 Task: Create a due date automation trigger when advanced on, on the monday of the week before a card is due add dates with a start date at 11:00 AM.
Action: Mouse moved to (1054, 86)
Screenshot: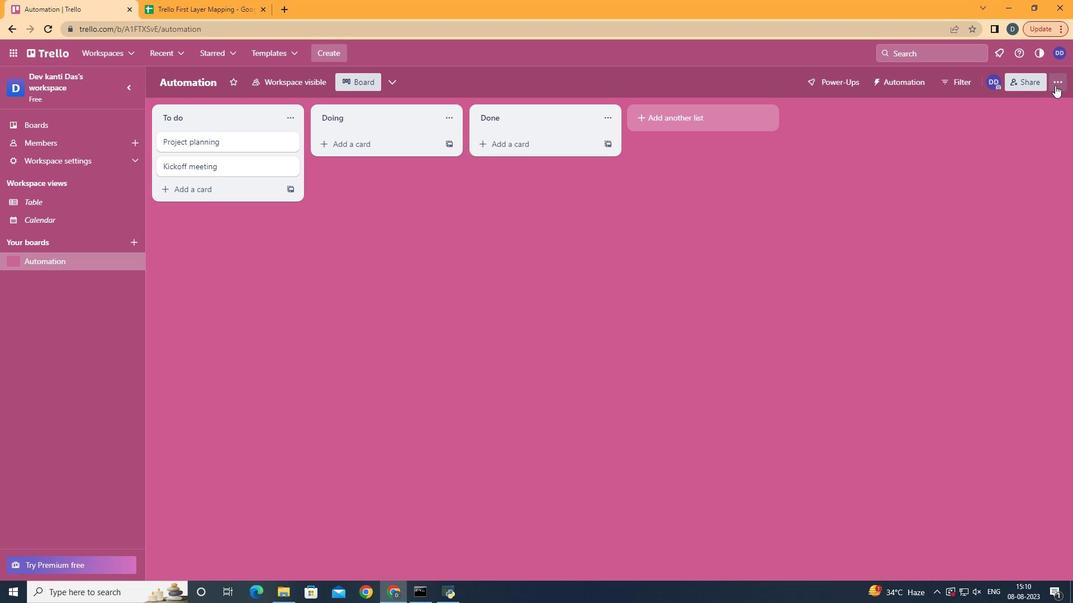 
Action: Mouse pressed left at (1054, 86)
Screenshot: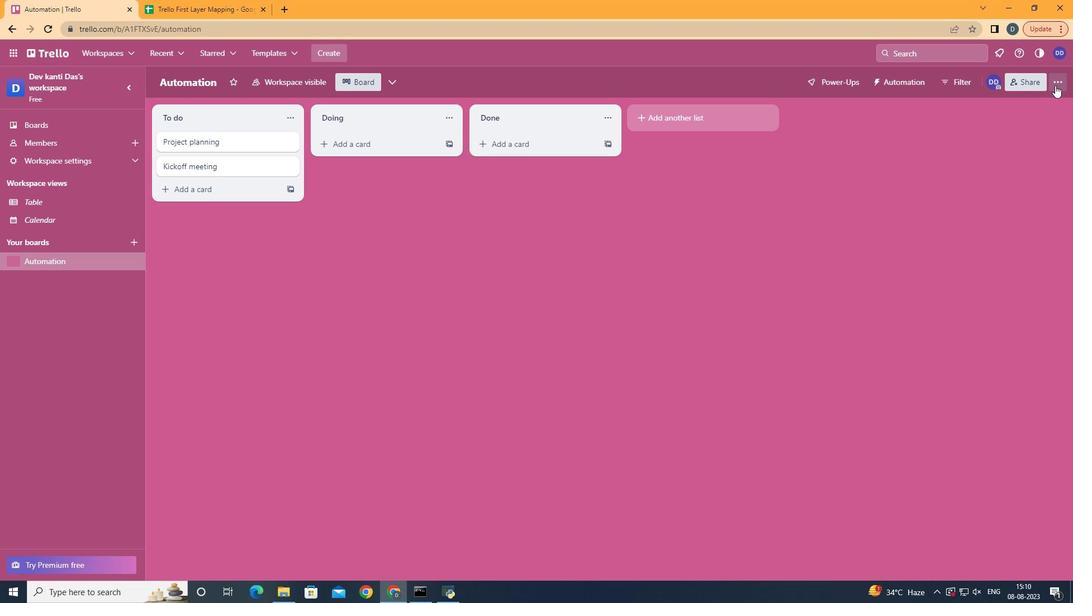 
Action: Mouse moved to (982, 232)
Screenshot: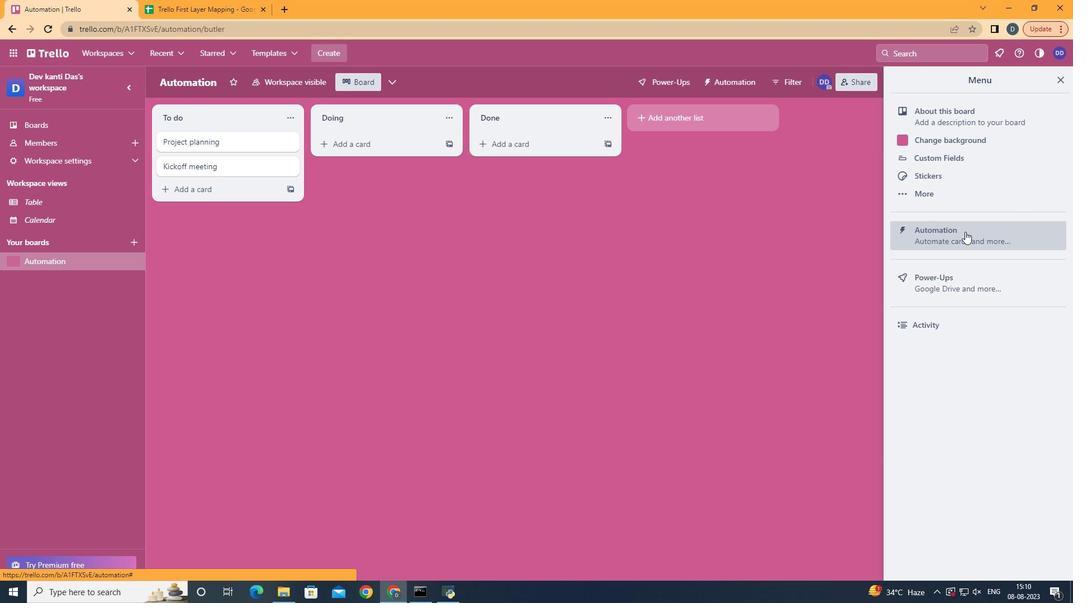 
Action: Mouse pressed left at (994, 234)
Screenshot: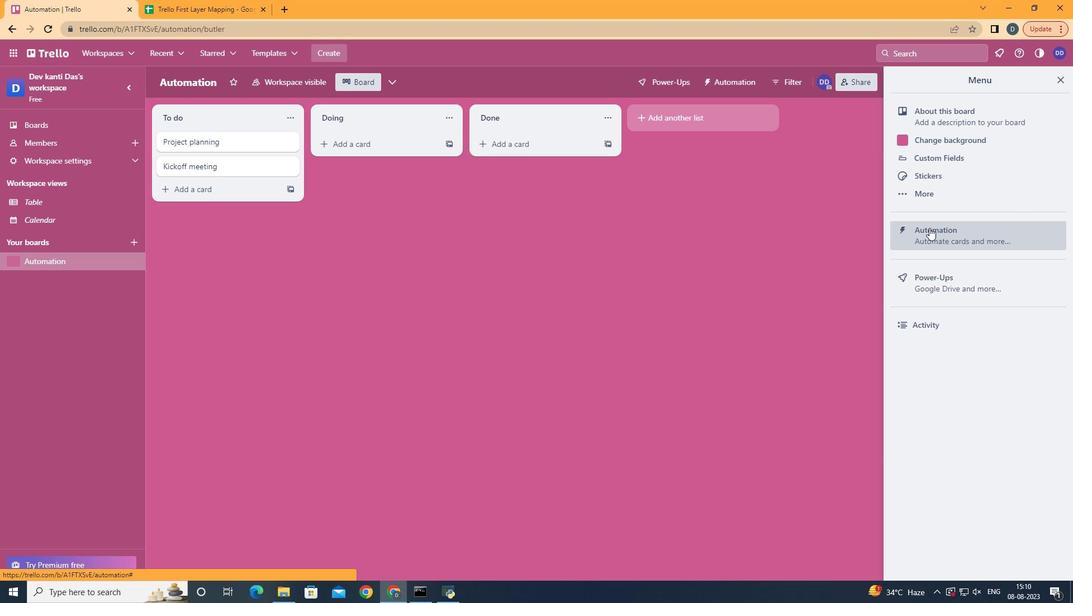 
Action: Mouse moved to (201, 225)
Screenshot: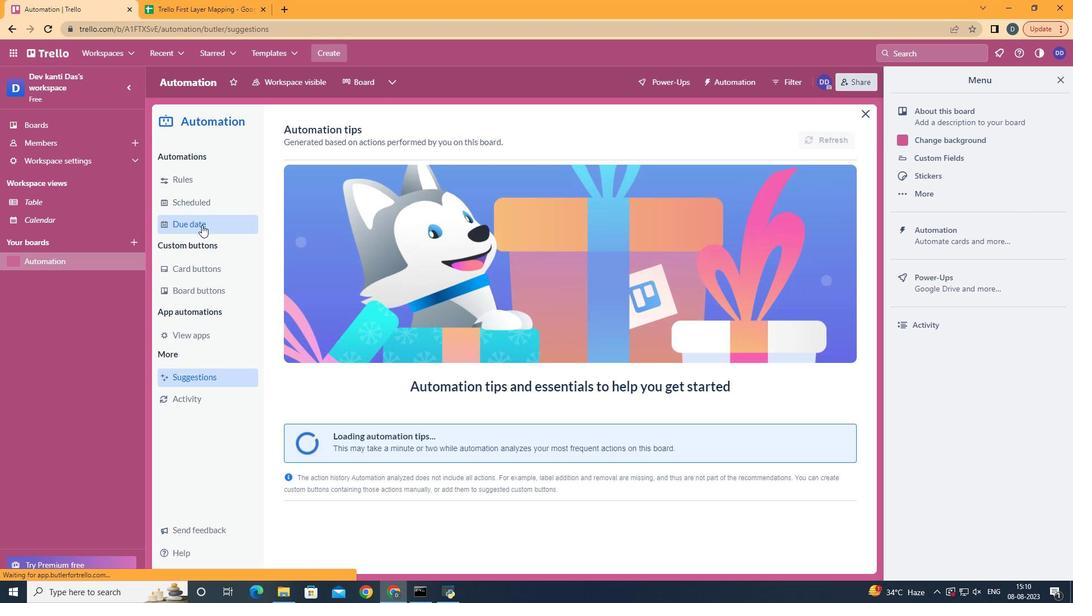
Action: Mouse pressed left at (201, 225)
Screenshot: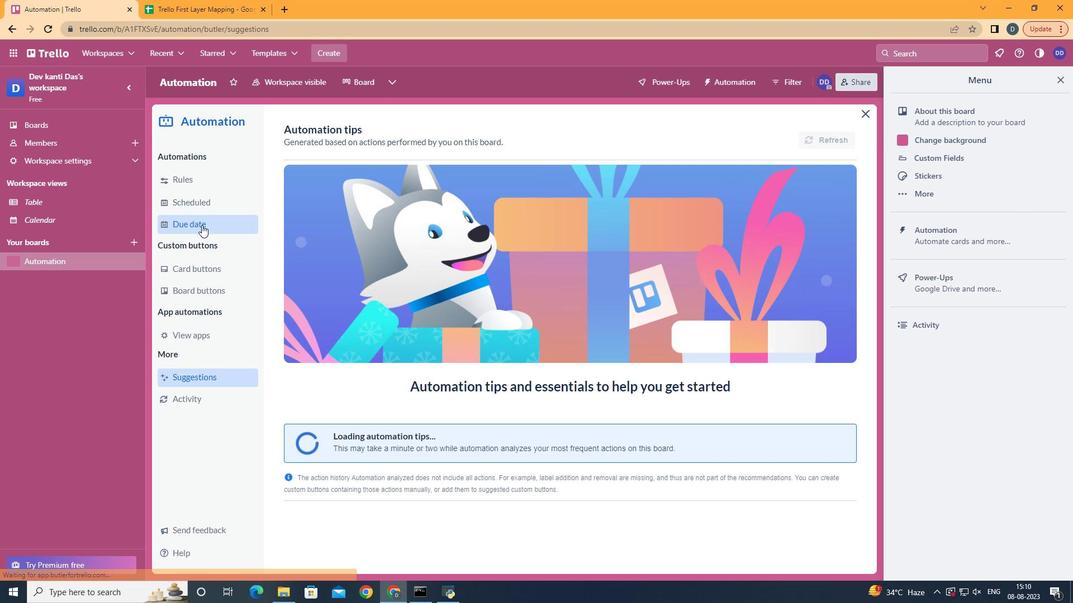 
Action: Mouse moved to (778, 128)
Screenshot: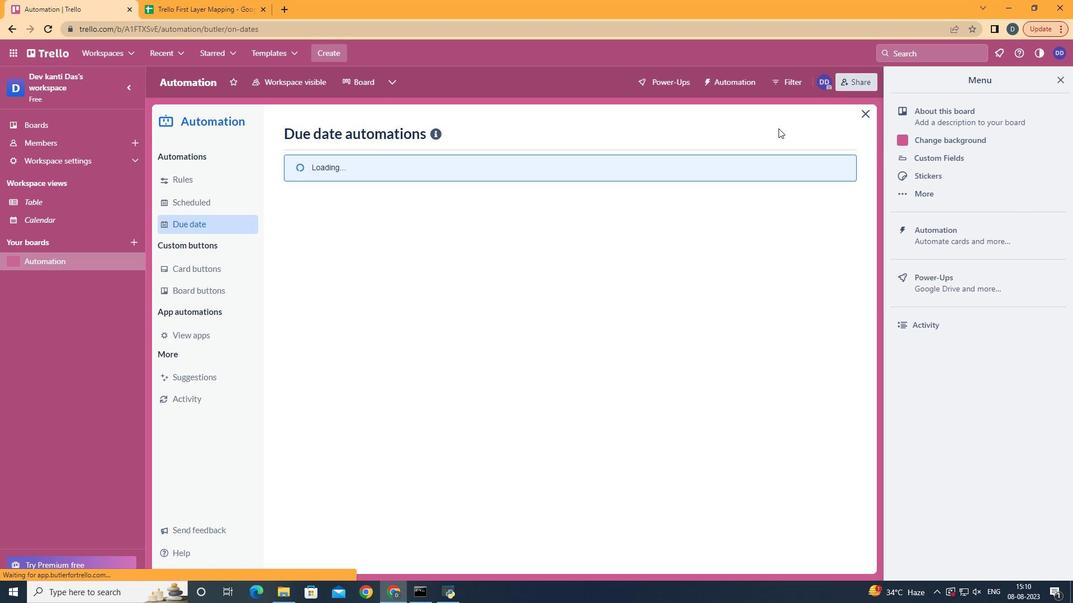 
Action: Mouse pressed left at (778, 128)
Screenshot: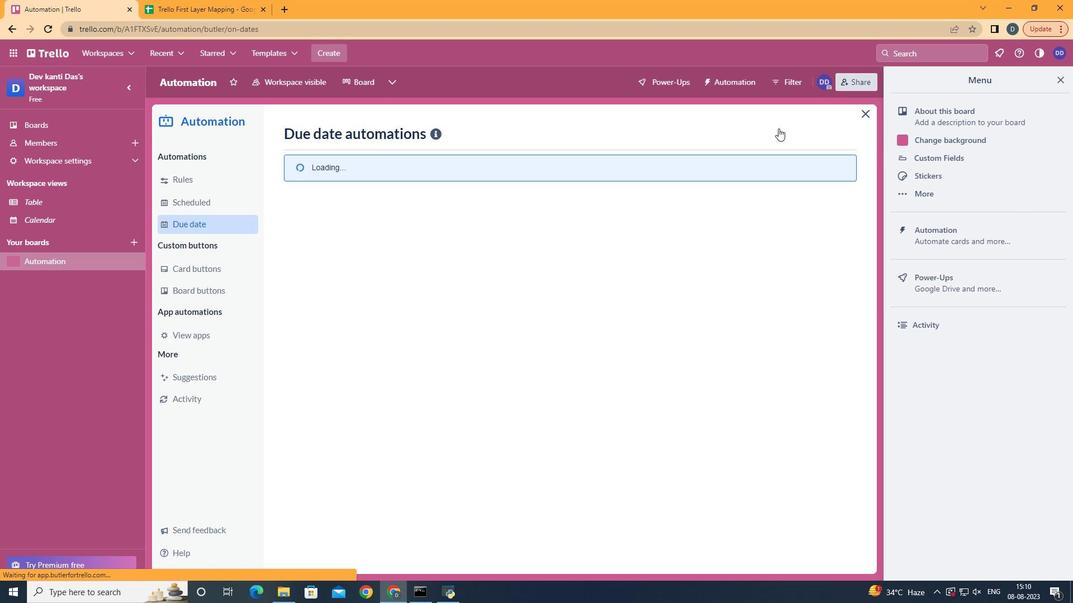 
Action: Mouse moved to (778, 128)
Screenshot: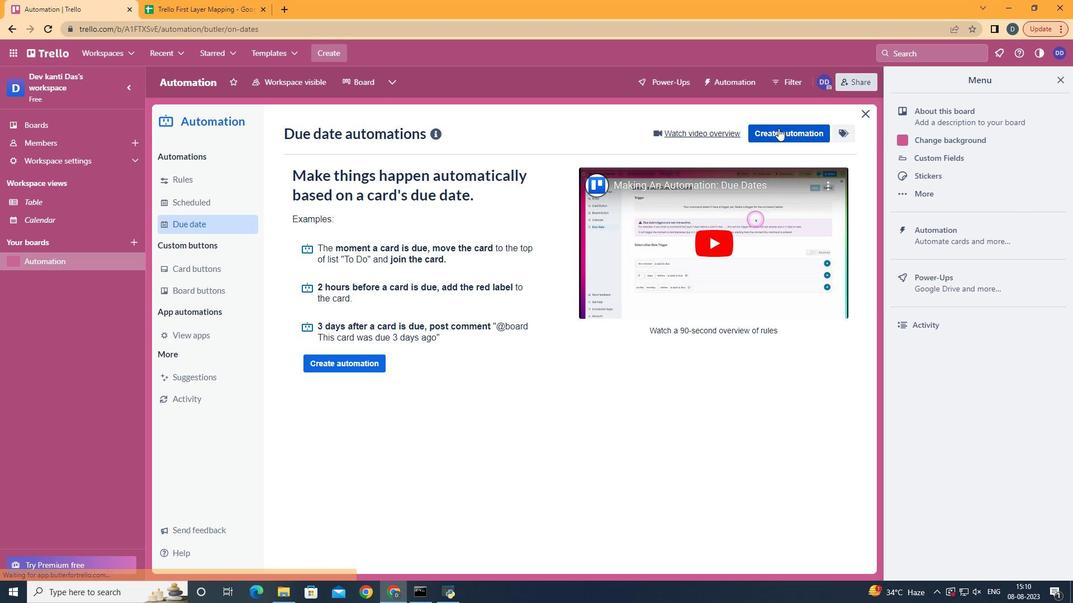 
Action: Mouse pressed left at (778, 128)
Screenshot: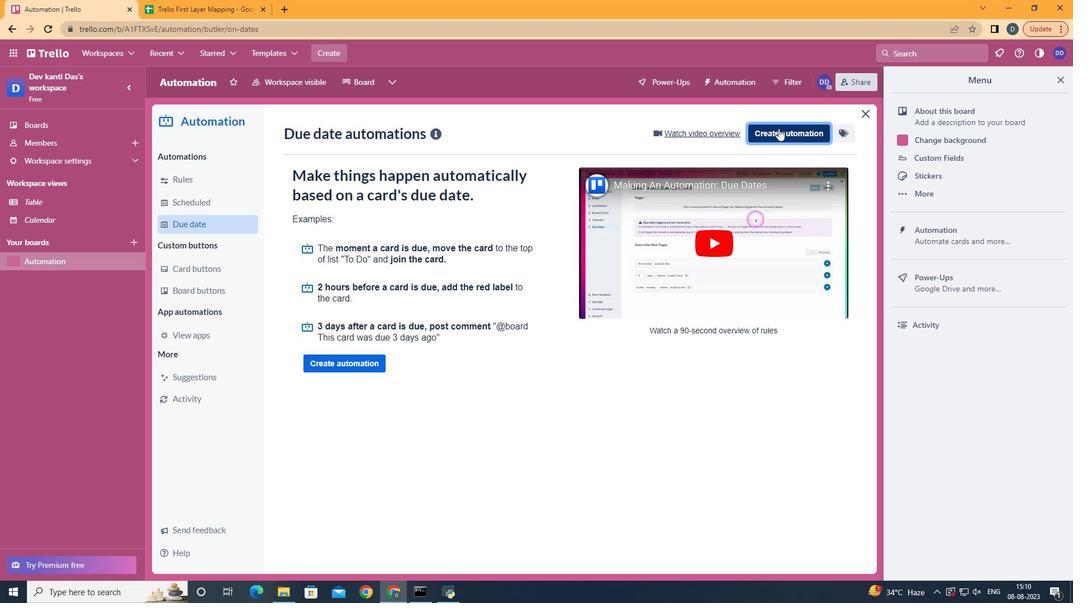 
Action: Mouse moved to (560, 244)
Screenshot: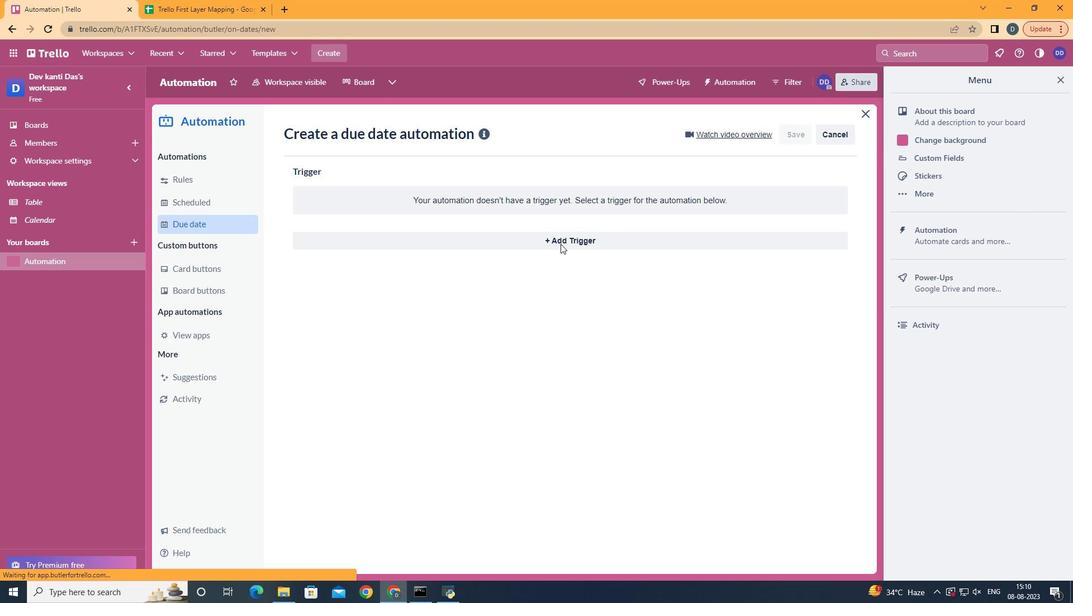 
Action: Mouse pressed left at (560, 244)
Screenshot: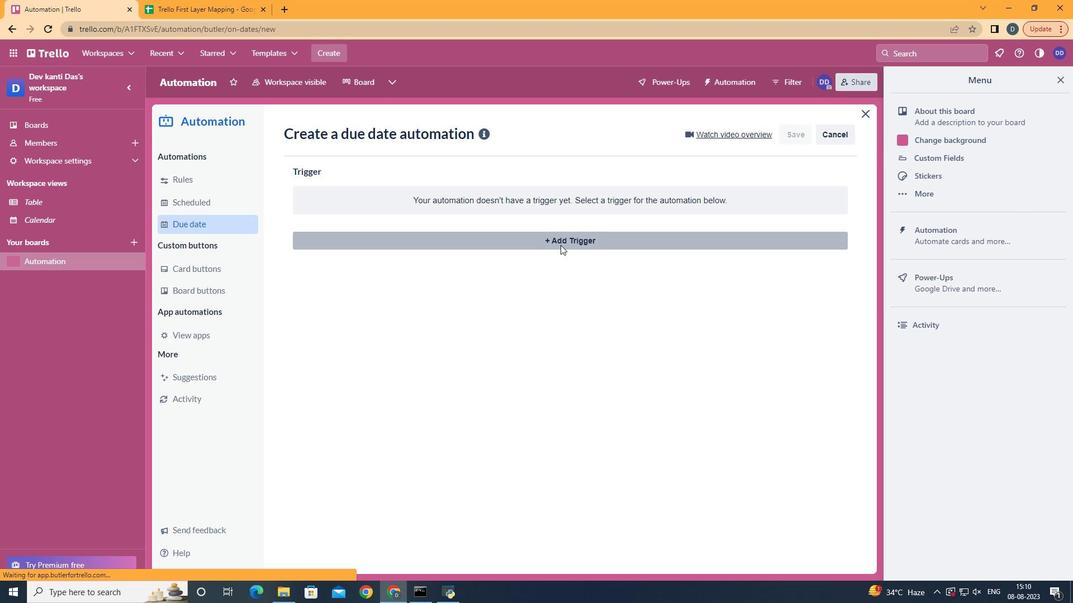 
Action: Mouse moved to (382, 538)
Screenshot: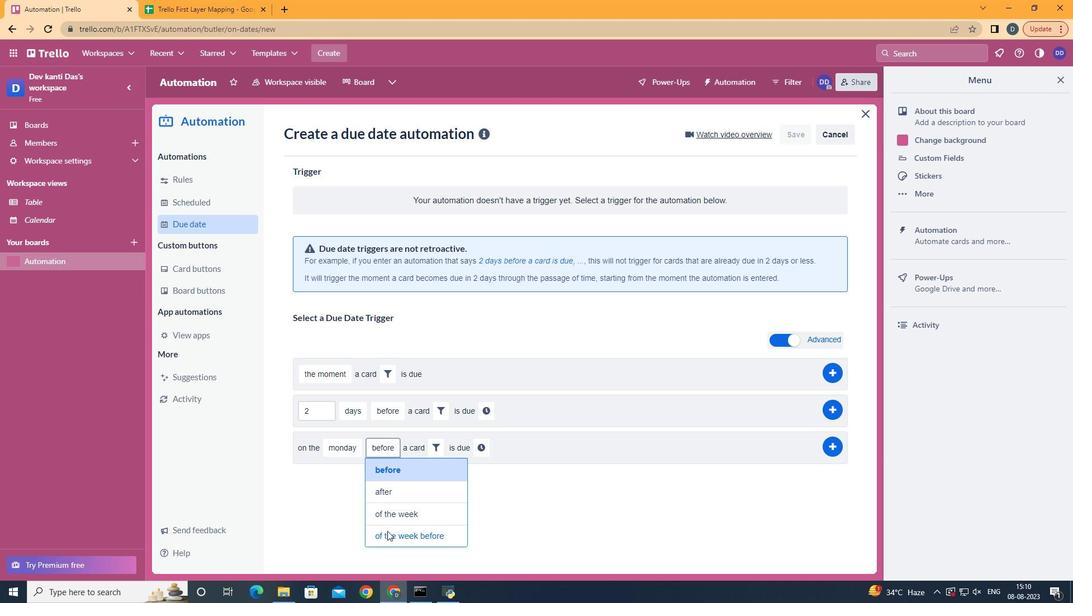 
Action: Mouse pressed left at (382, 538)
Screenshot: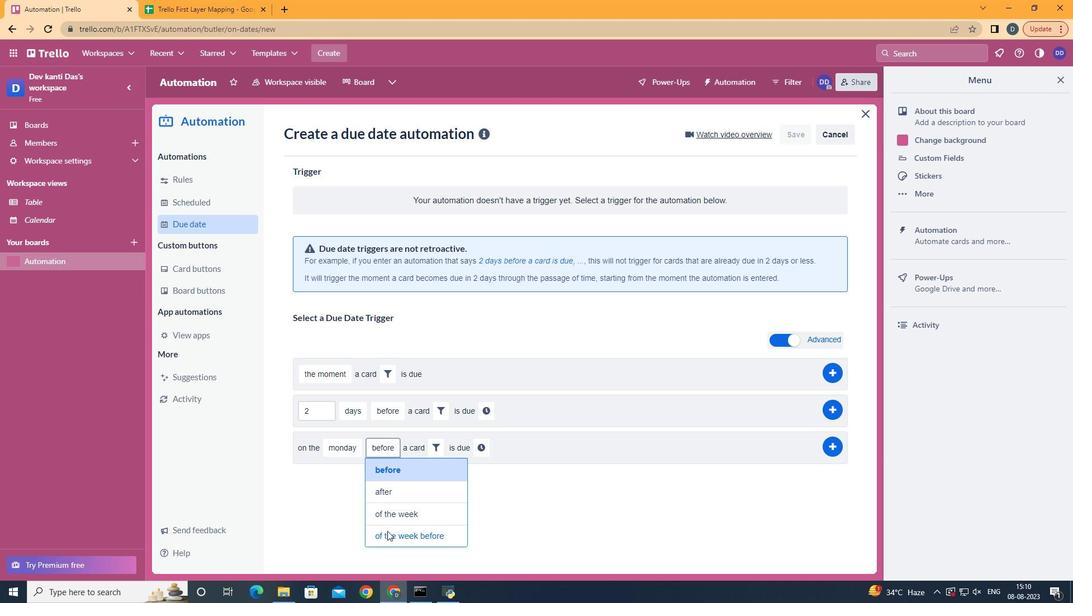 
Action: Mouse moved to (483, 449)
Screenshot: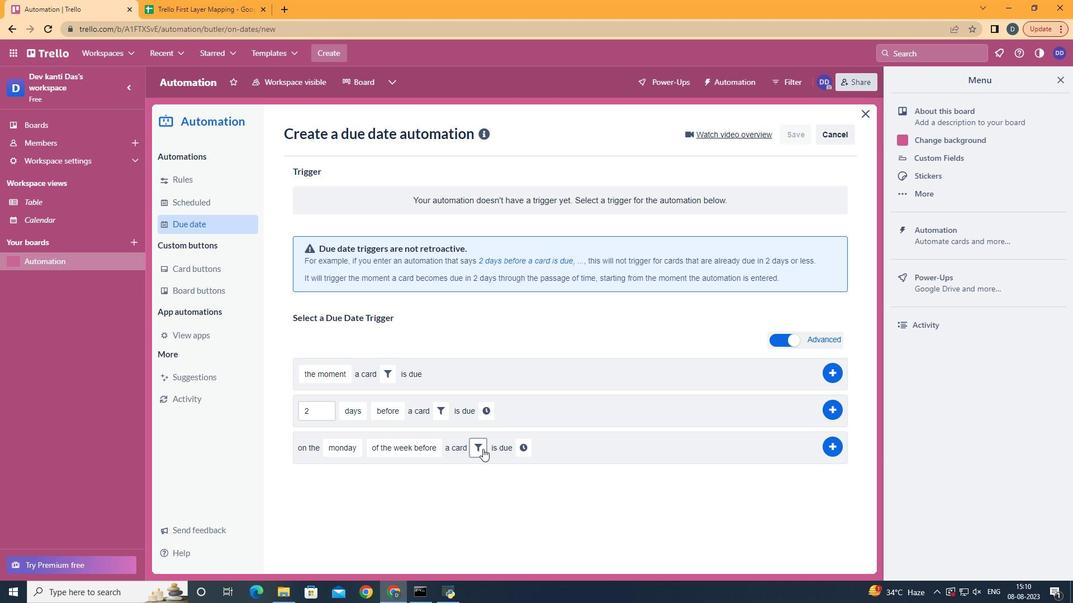
Action: Mouse pressed left at (483, 449)
Screenshot: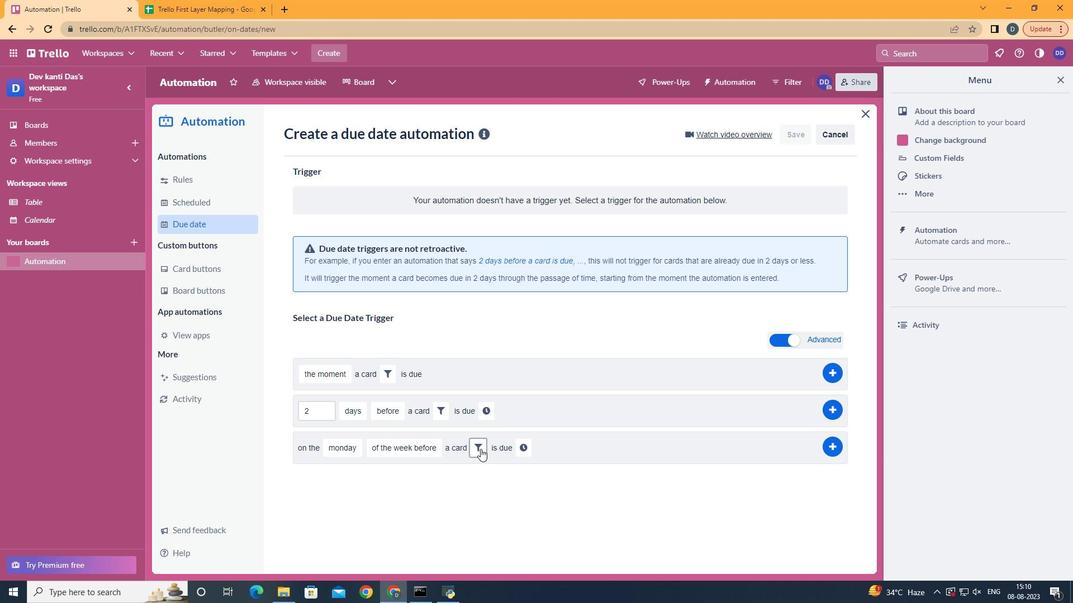
Action: Mouse moved to (545, 480)
Screenshot: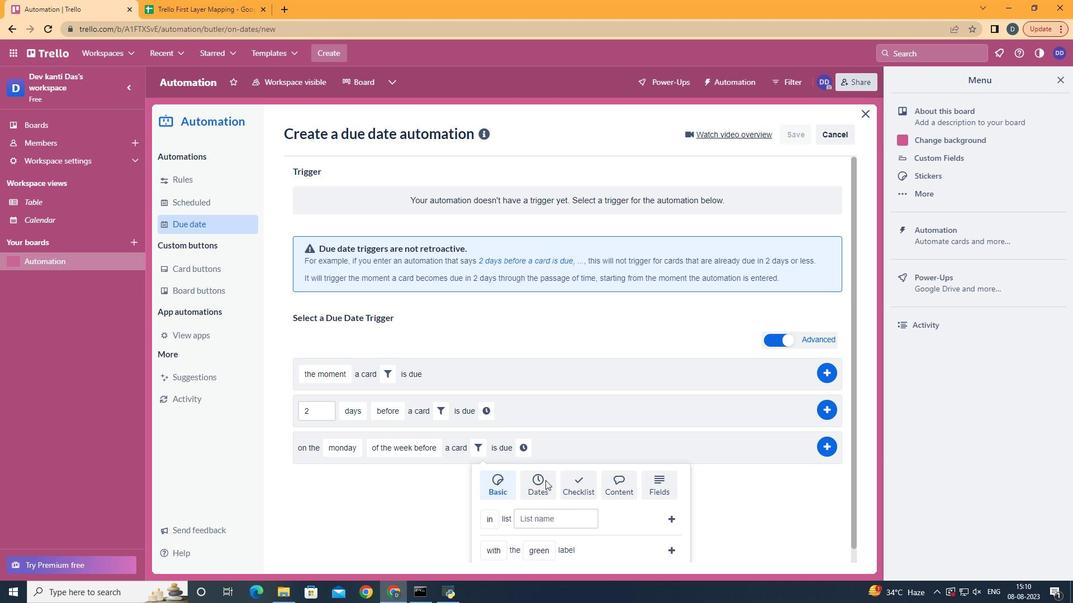 
Action: Mouse pressed left at (545, 480)
Screenshot: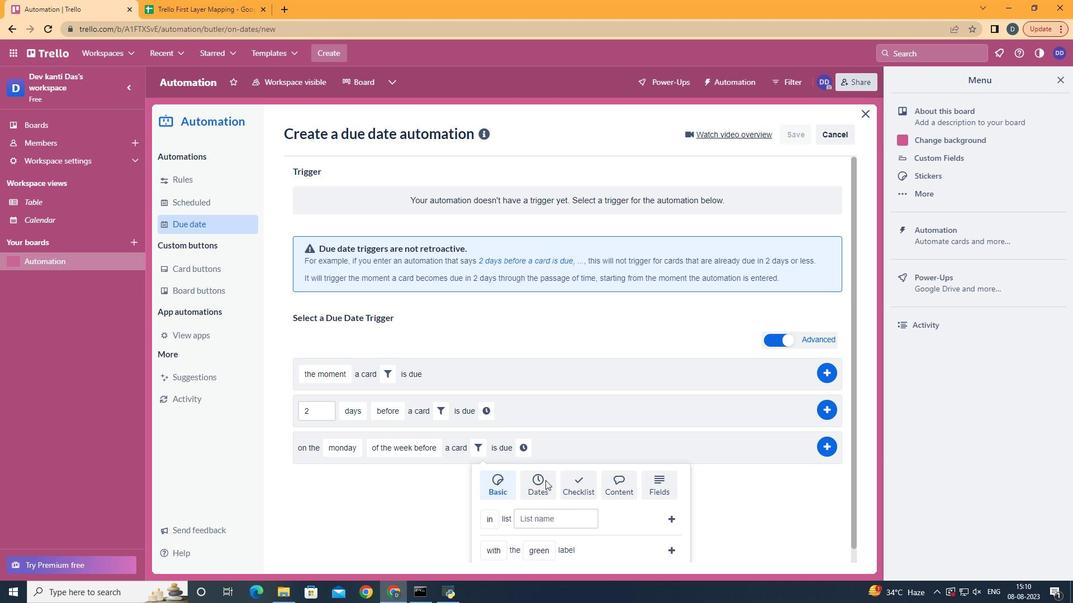 
Action: Mouse scrolled (545, 480) with delta (0, 0)
Screenshot: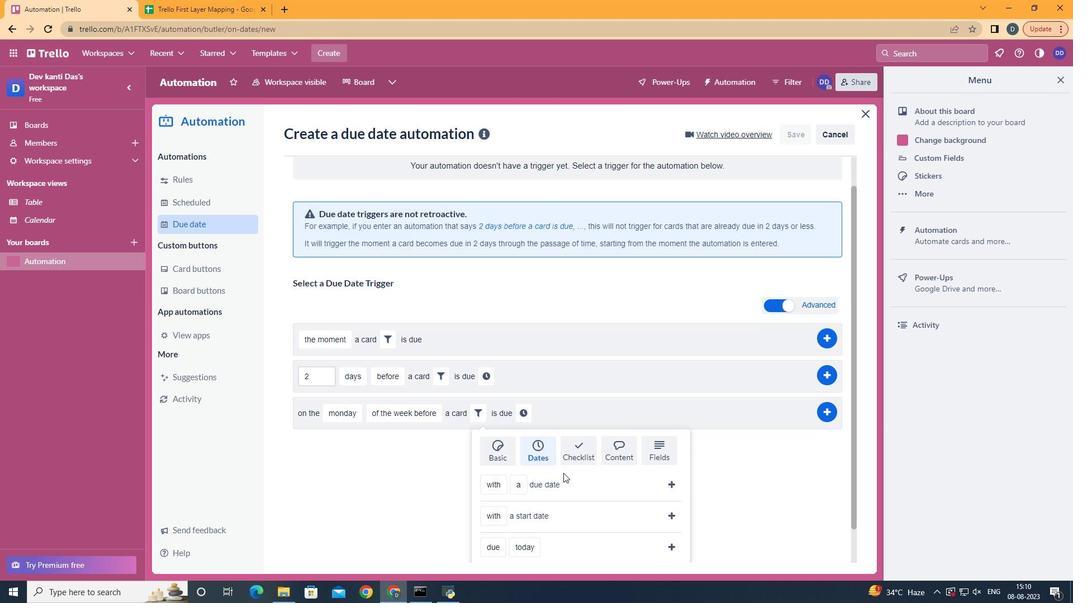 
Action: Mouse scrolled (545, 480) with delta (0, 0)
Screenshot: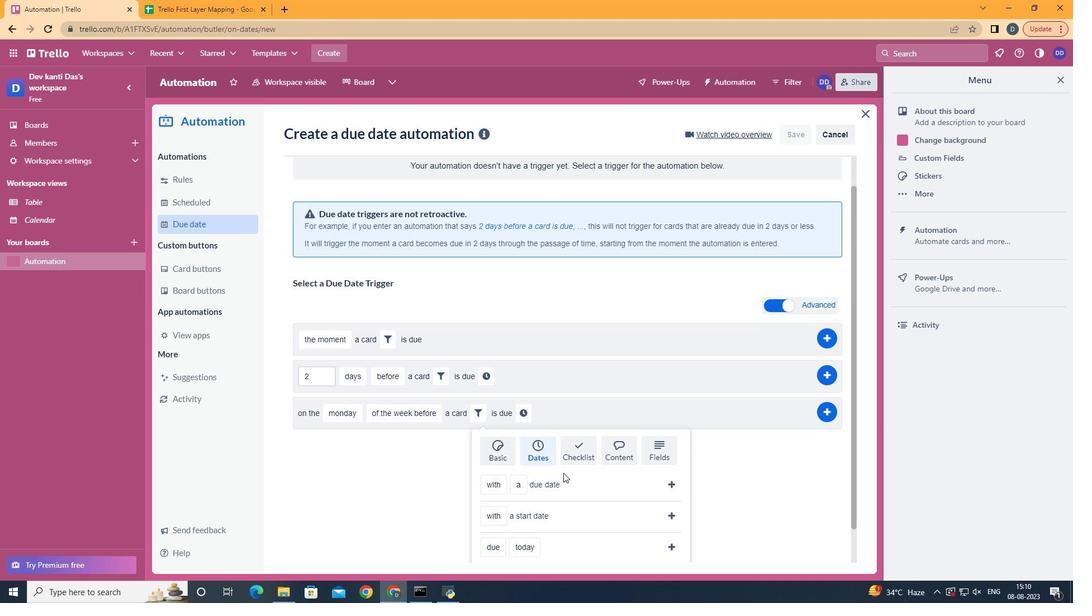 
Action: Mouse scrolled (545, 480) with delta (0, 0)
Screenshot: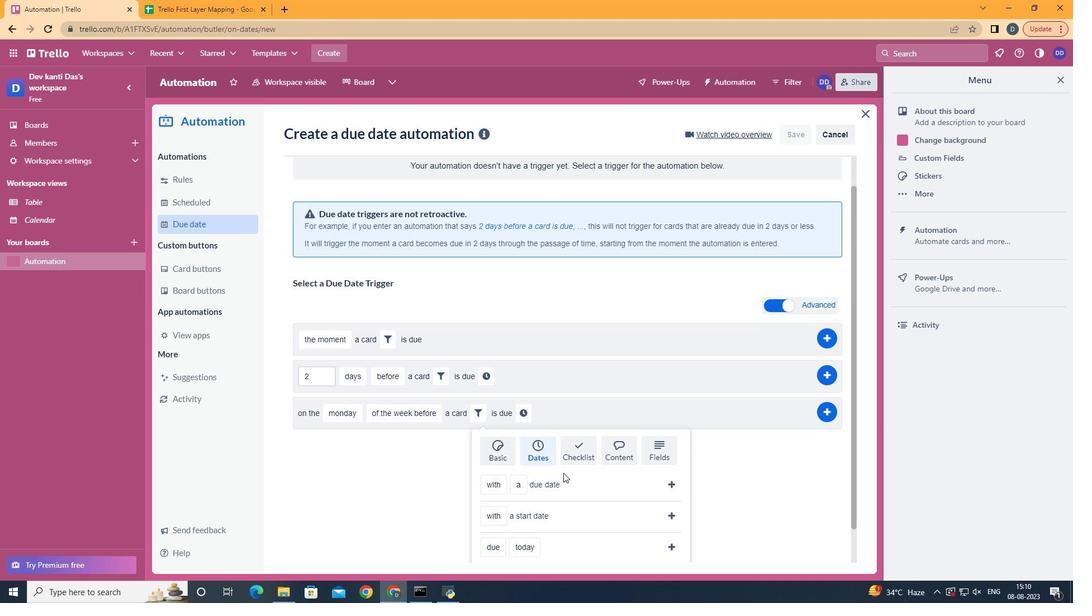 
Action: Mouse moved to (550, 480)
Screenshot: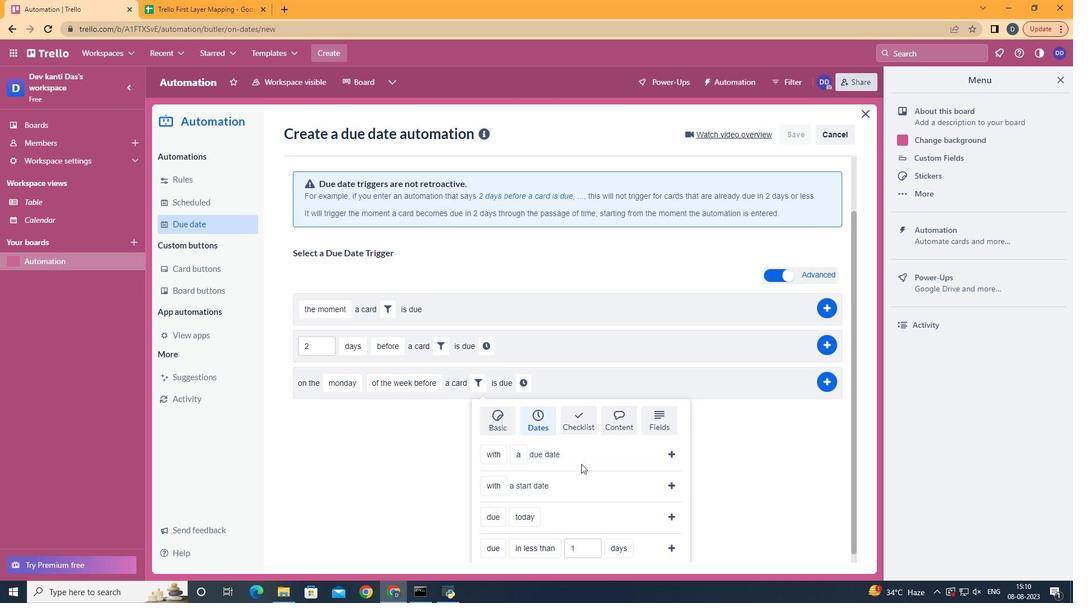 
Action: Mouse scrolled (550, 480) with delta (0, 0)
Screenshot: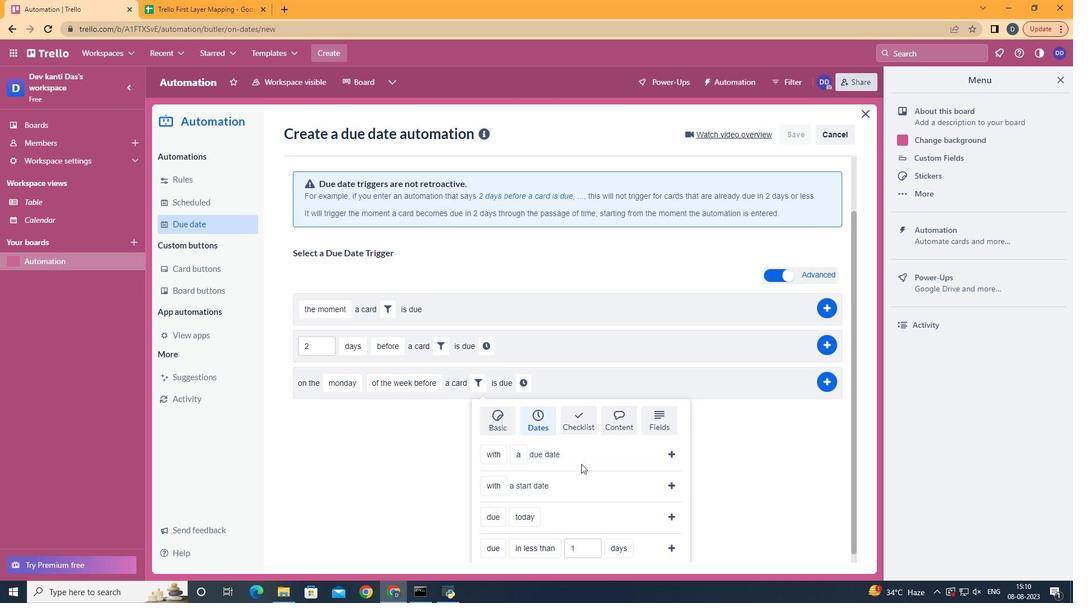 
Action: Mouse moved to (500, 494)
Screenshot: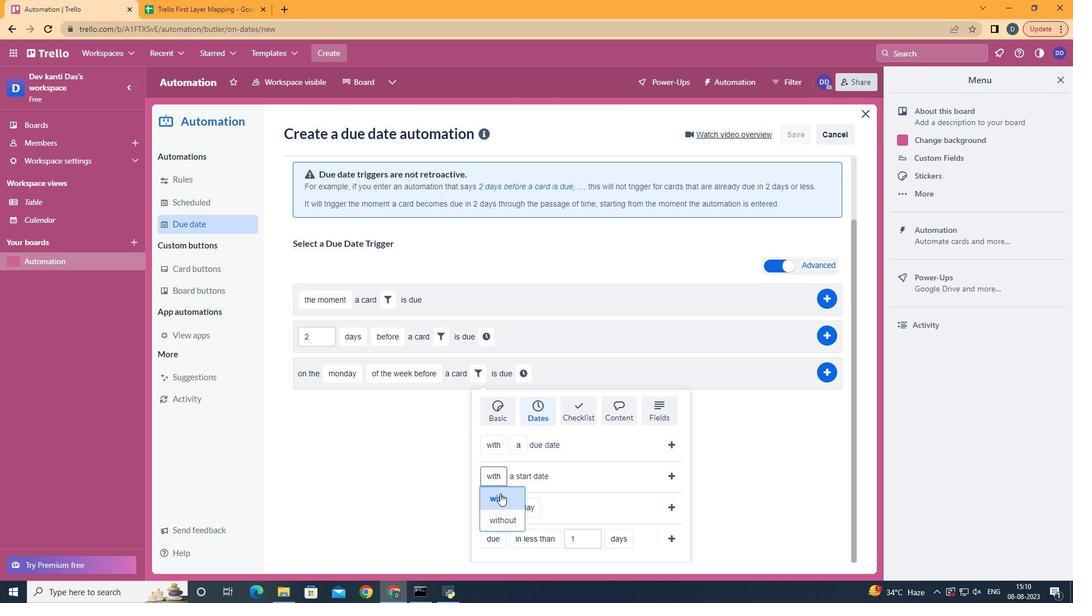 
Action: Mouse pressed left at (500, 494)
Screenshot: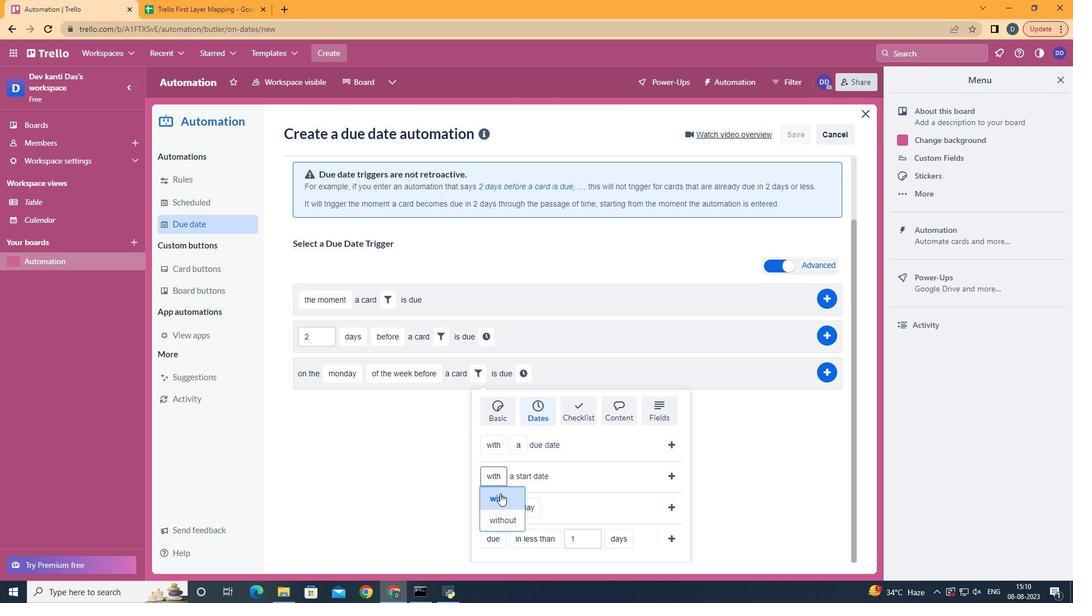 
Action: Mouse moved to (666, 478)
Screenshot: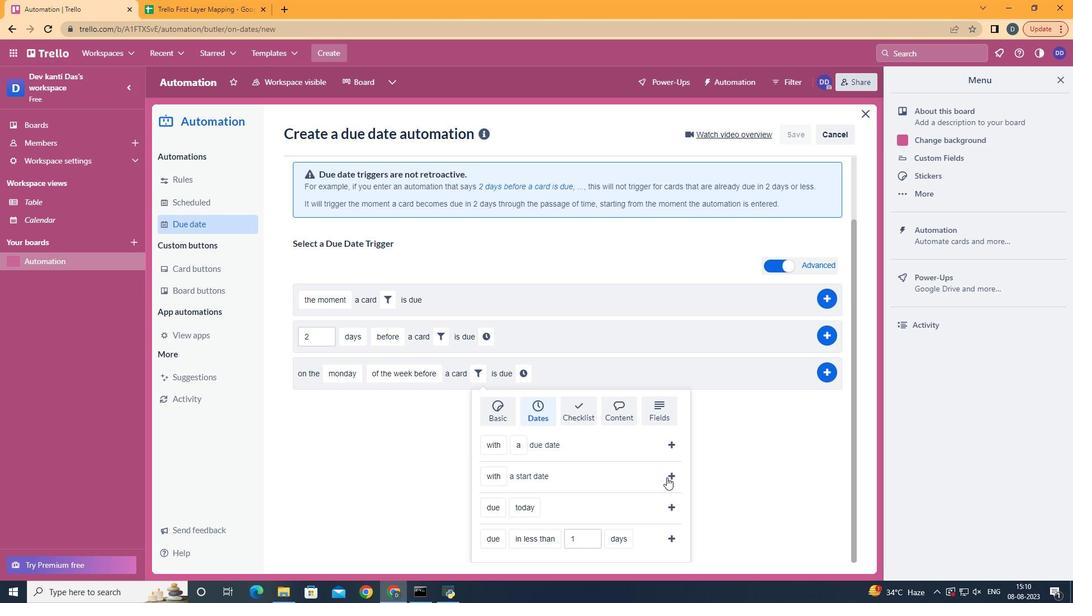 
Action: Mouse pressed left at (666, 478)
Screenshot: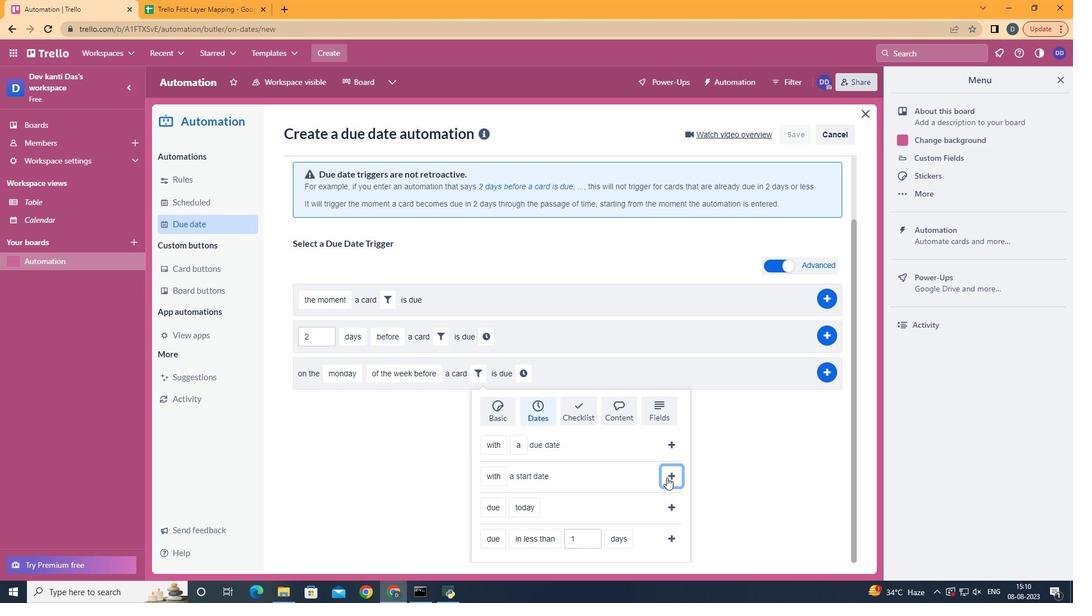 
Action: Mouse moved to (604, 451)
Screenshot: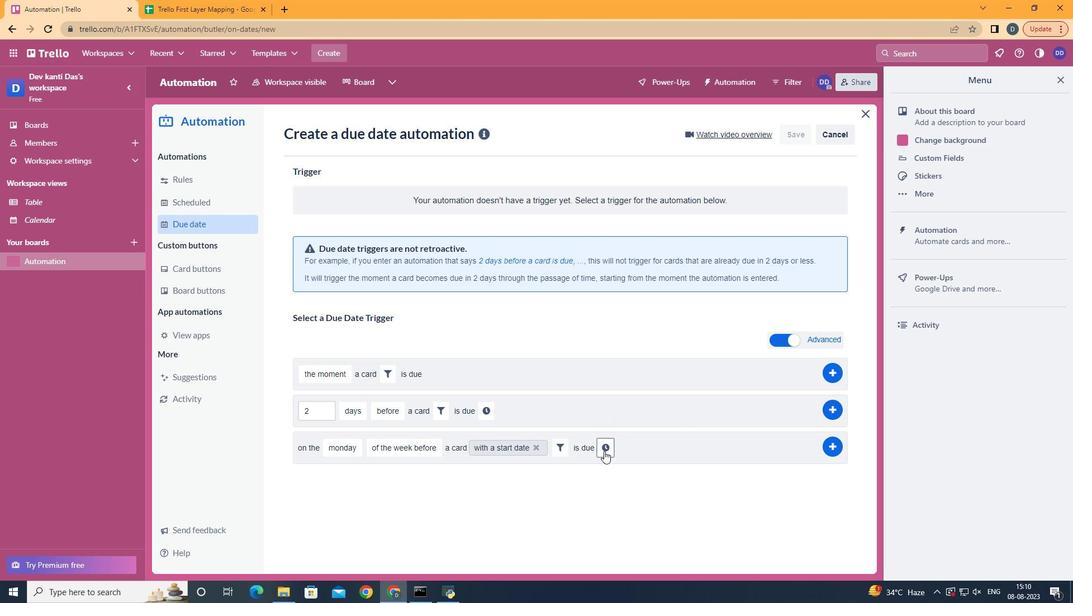 
Action: Mouse pressed left at (604, 451)
Screenshot: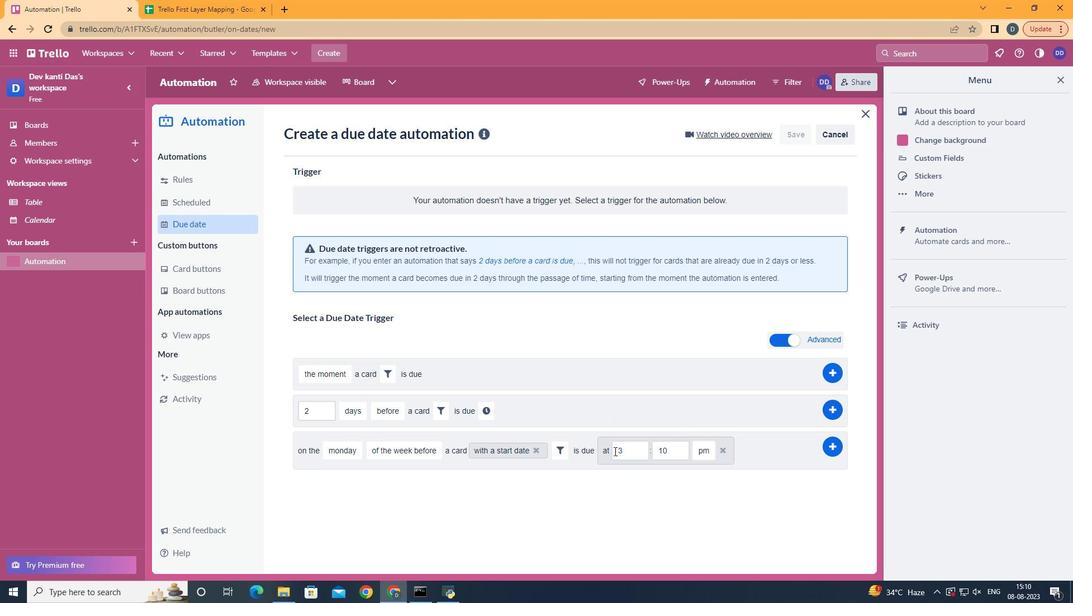 
Action: Mouse moved to (634, 451)
Screenshot: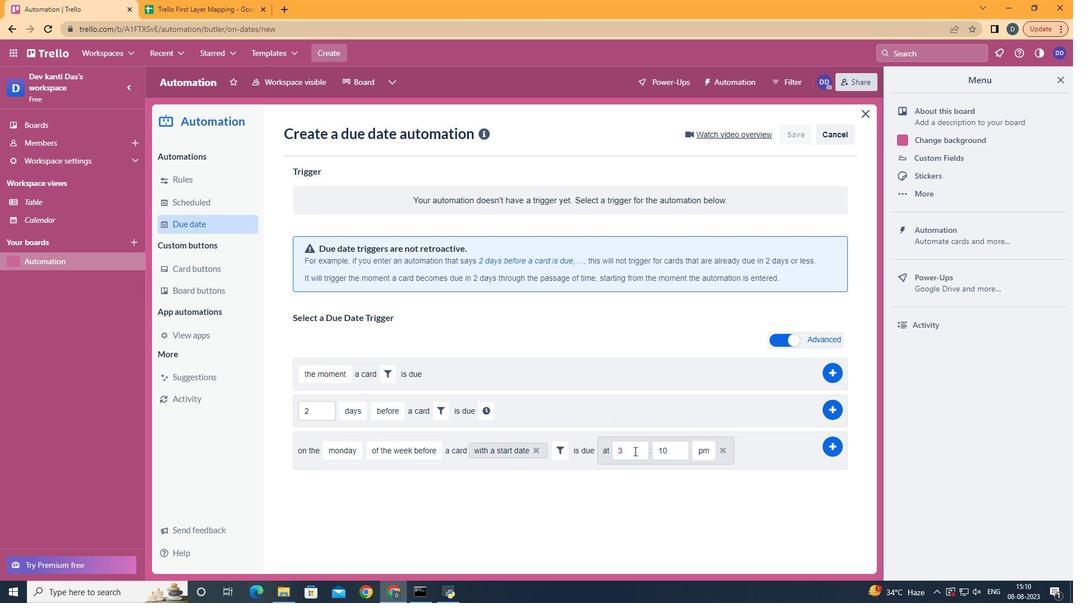 
Action: Mouse pressed left at (634, 451)
Screenshot: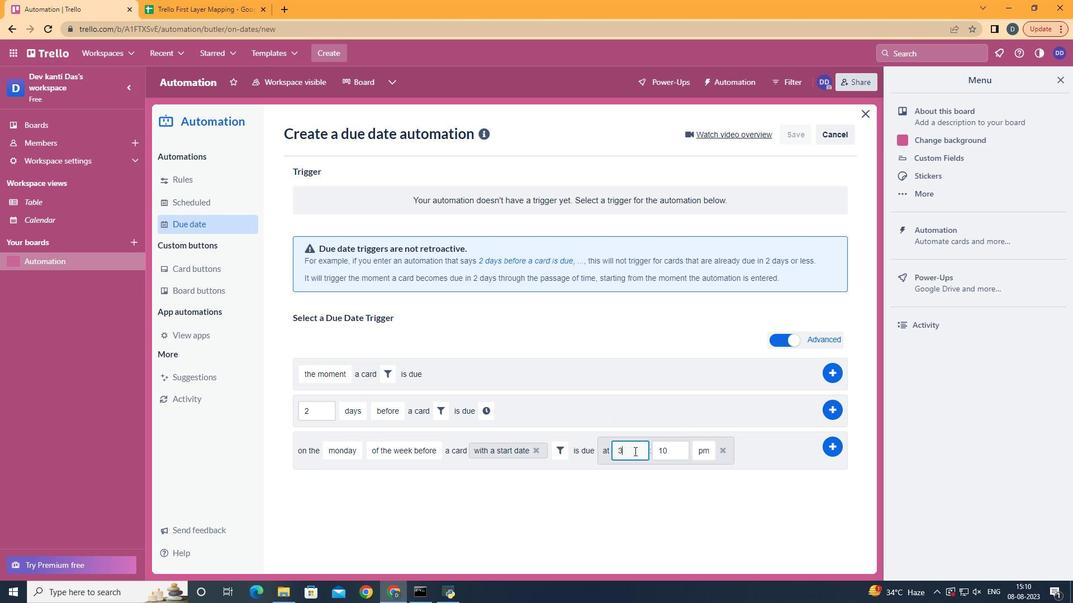 
Action: Mouse moved to (634, 451)
Screenshot: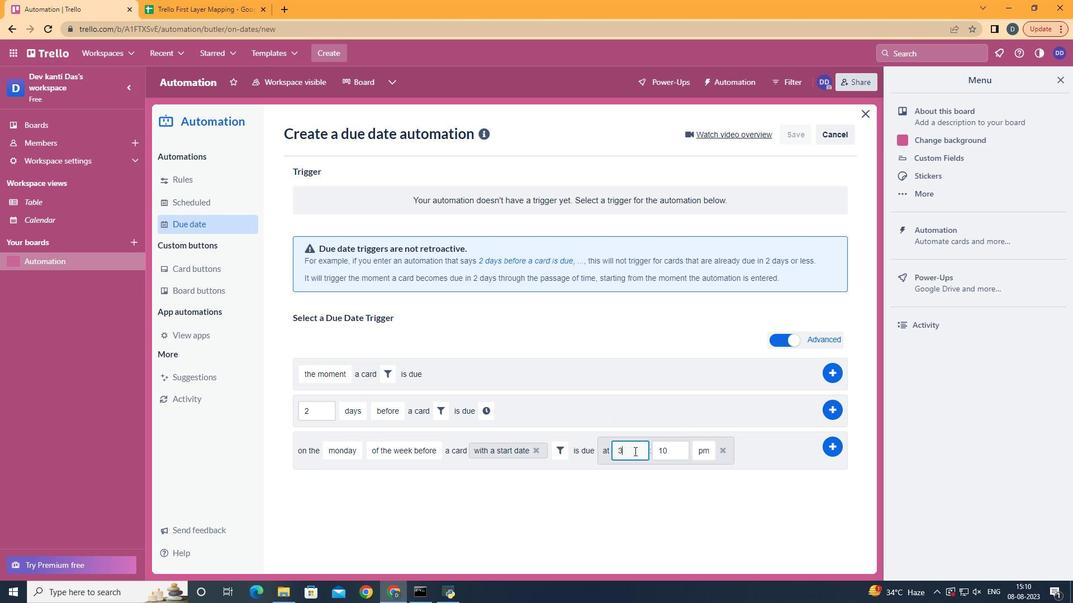 
Action: Key pressed <Key.backspace>11
Screenshot: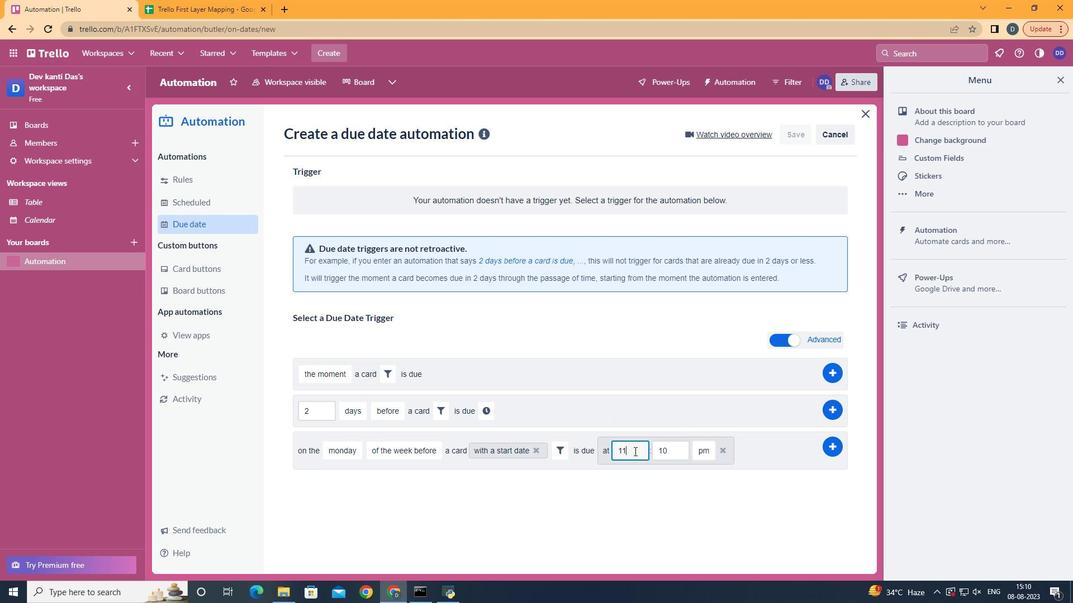 
Action: Mouse moved to (670, 453)
Screenshot: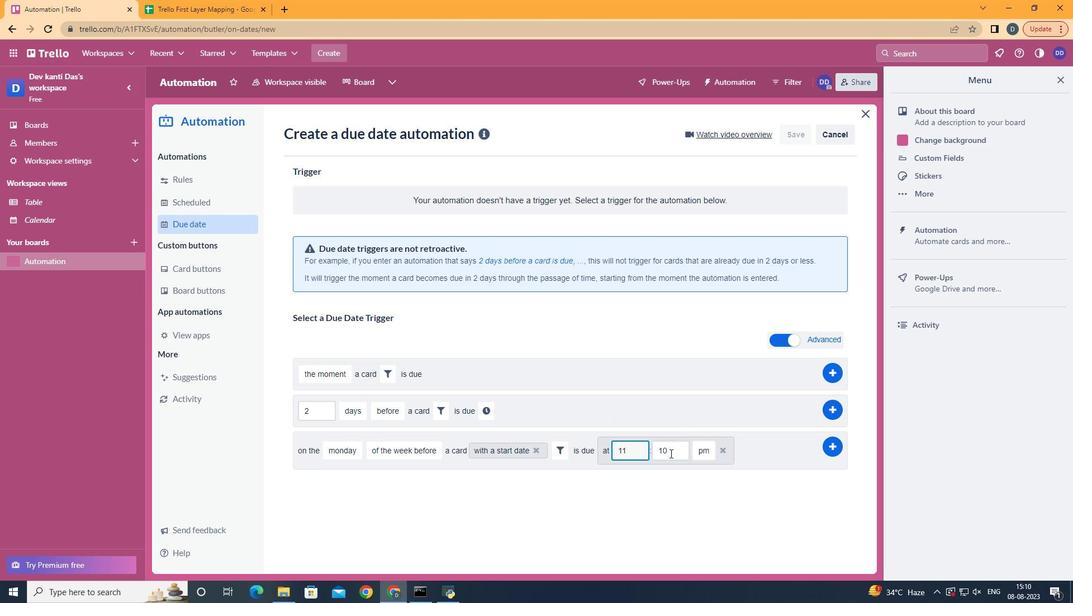
Action: Mouse pressed left at (670, 453)
Screenshot: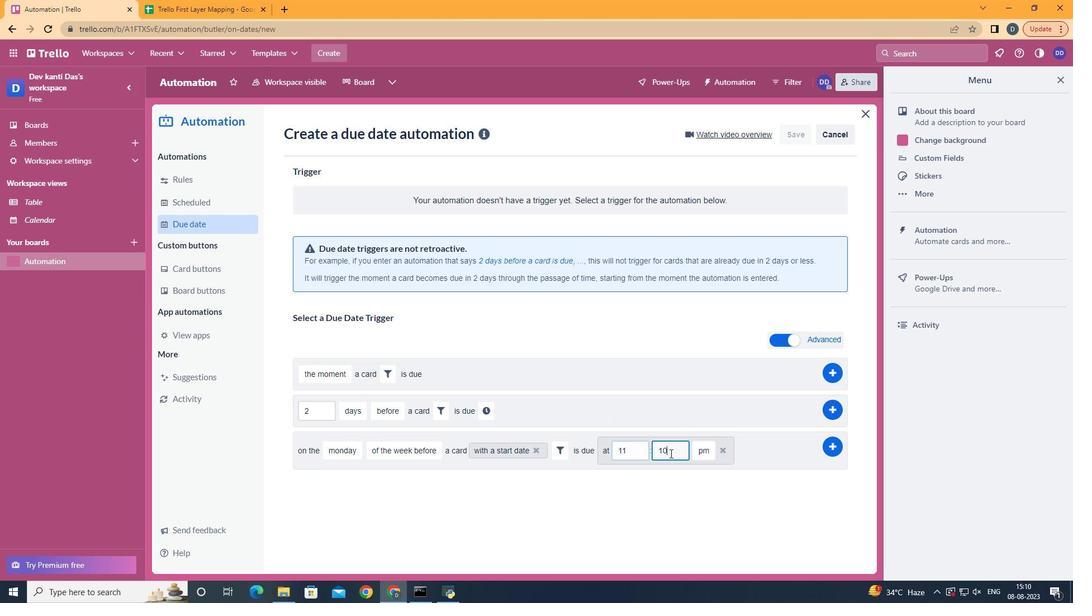 
Action: Key pressed <Key.backspace>
Screenshot: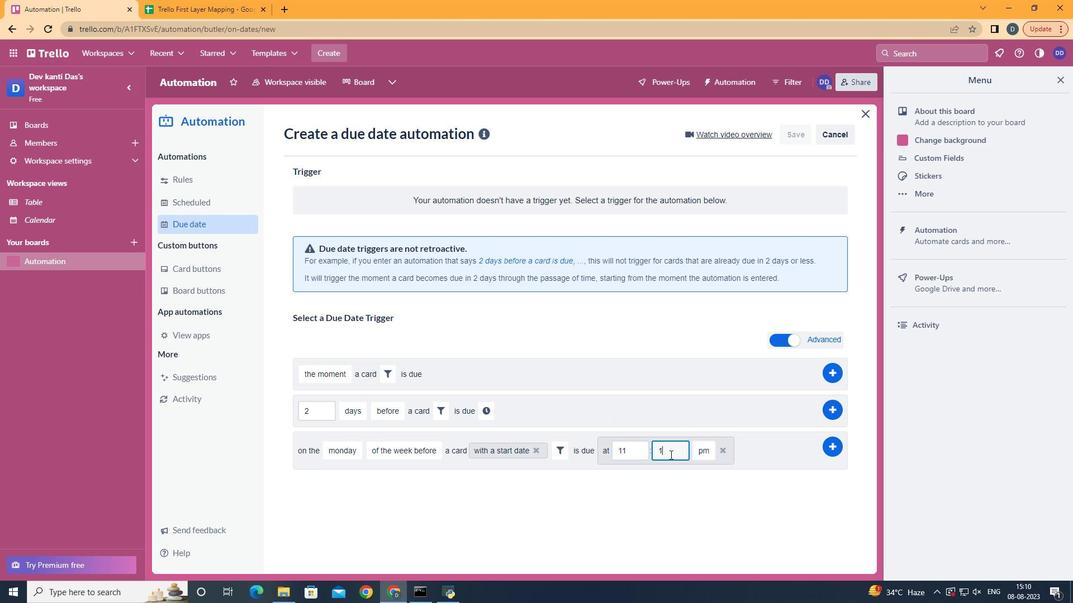 
Action: Mouse moved to (670, 455)
Screenshot: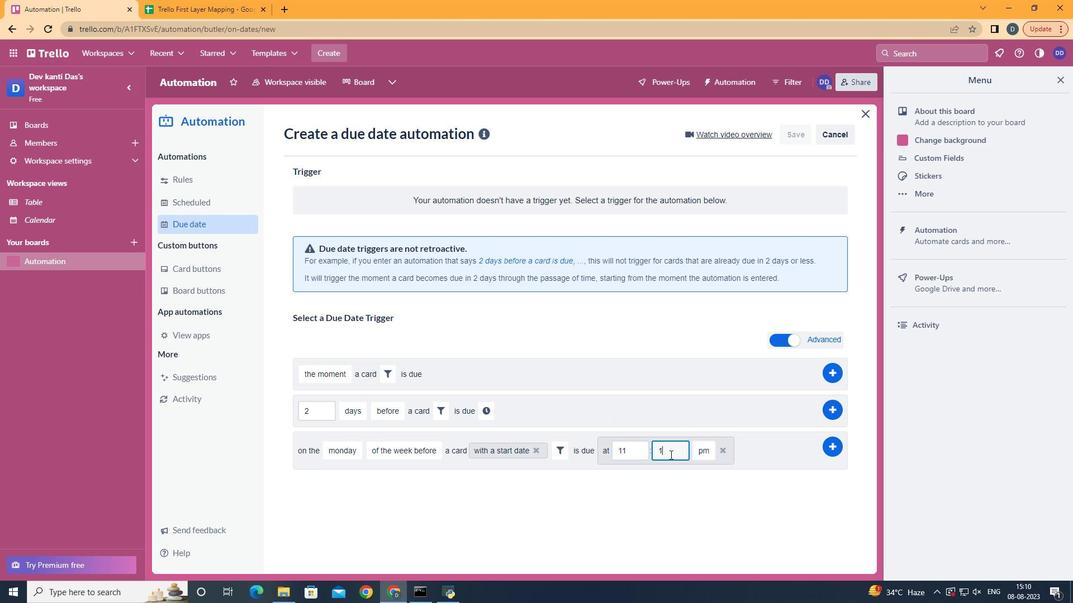 
Action: Key pressed <Key.backspace>00
Screenshot: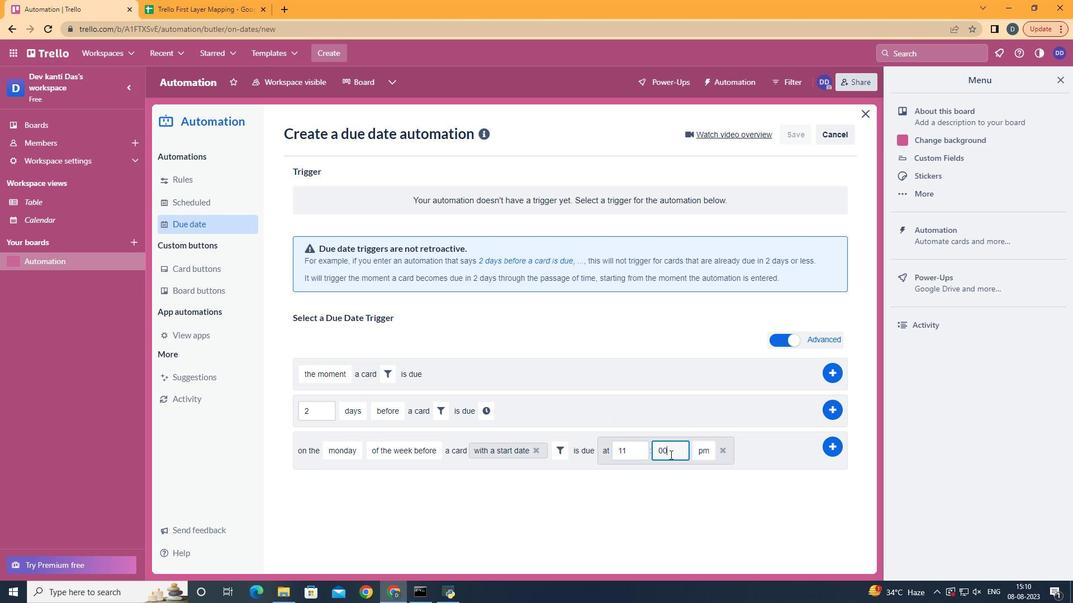 
Action: Mouse moved to (707, 474)
Screenshot: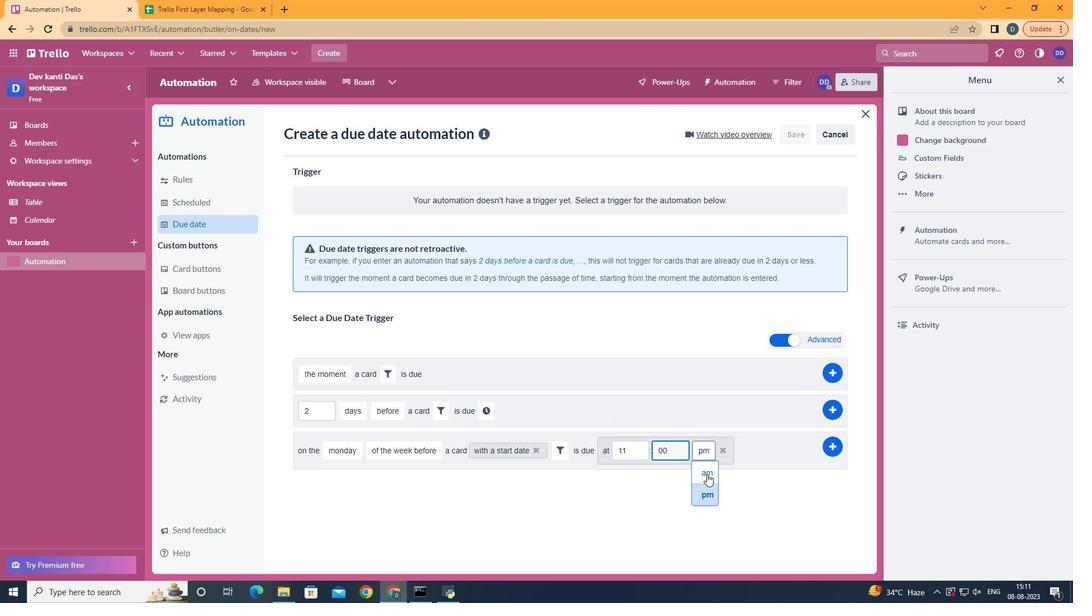 
Action: Mouse pressed left at (707, 474)
Screenshot: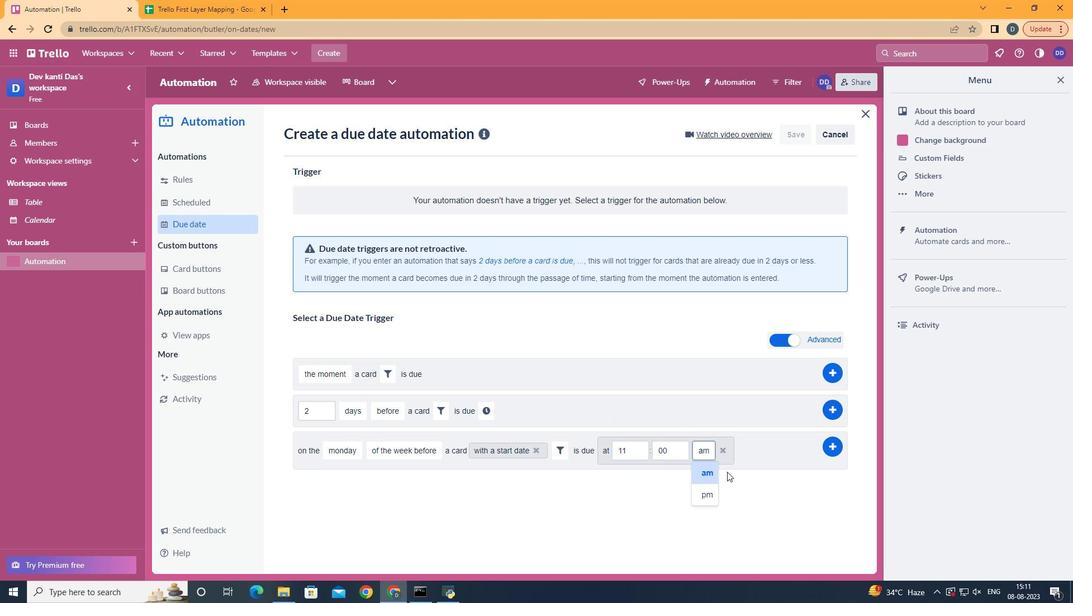 
Action: Mouse moved to (831, 450)
Screenshot: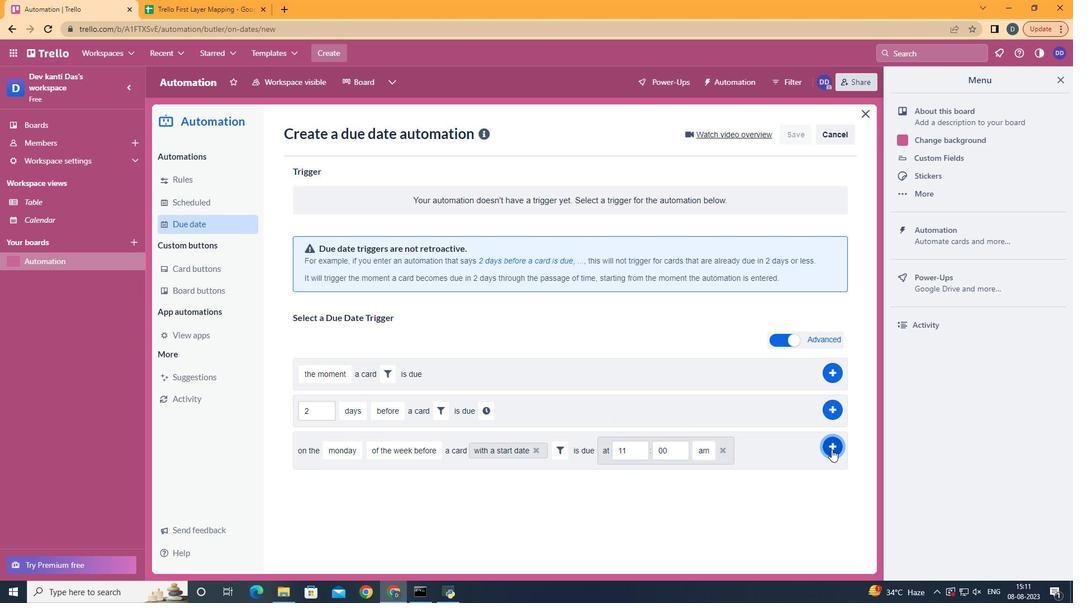 
Action: Mouse pressed left at (831, 450)
Screenshot: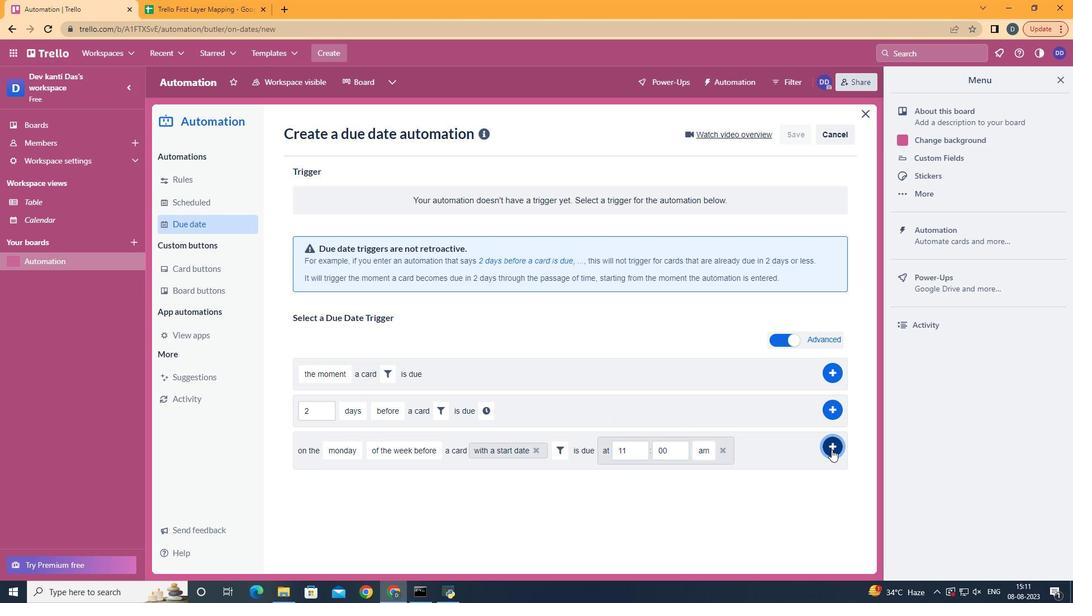 
Action: Mouse moved to (569, 215)
Screenshot: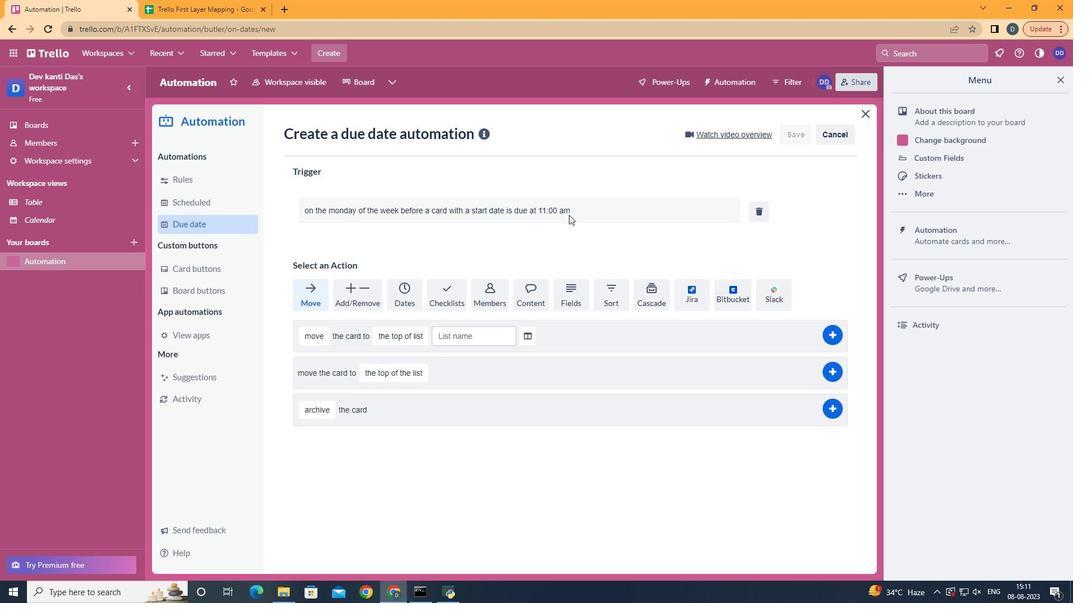 
